 Task: Open a blank google sheet and write heading  City data  Add 10 city name:-  '1. Chelsea, New York, NY , 2. Beverly Hills, Los Angeles, CA , 3. Knightsbridge, London, United Kingdom , 4. Le Marais, Paris, forance , 5. Ginza, Tokyo, Japan_x000D_
6. Circular Quay, Sydney, Australia , 7. Mitte, Berlin, Germany , 8. Downtown, Toronto, Canada , 9. Trastevere, Rome, 10. Colaba, Mumbai, India. ' in November Last week sales are  1. Chelsea, New York, NY 10001 | 2. Beverly Hills, Los Angeles, CA 90210 | 3. Knightsbridge, London, United Kingdom SW1X 7XL | 4. Le Marais, Paris, forance 75004 | 5. Ginza, Tokyo, Japan 104-0061 | 6. Circular Quay, Sydney, Australia 2000 | 7. Mitte, Berlin, Germany 10178 | 8. Downtown, Toronto, Canada M5V 3L9 | 9. Trastevere, Rome, Italy 00153 | 10. Colaba, Mumbai, India 400005. Save page auditingSalesTrends_2022
Action: Mouse moved to (953, 70)
Screenshot: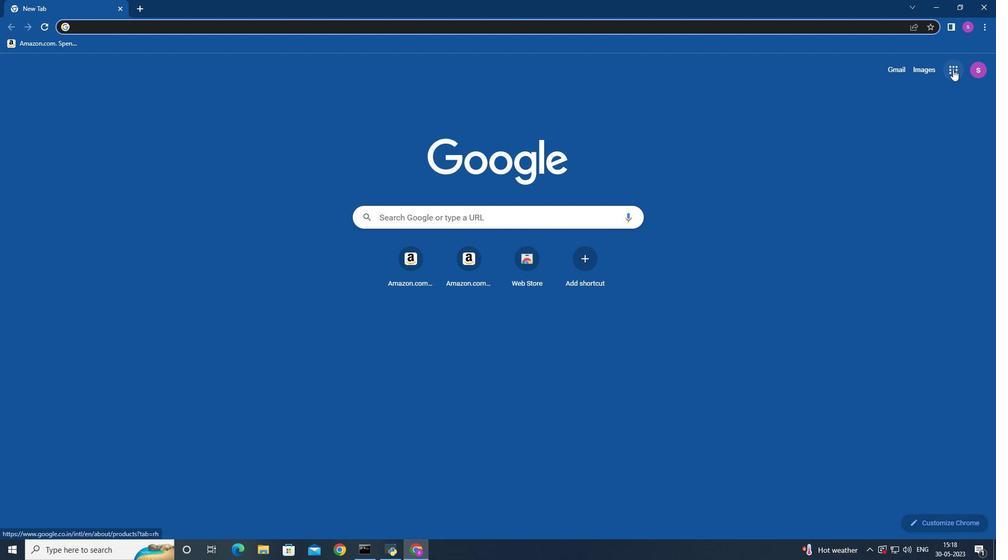 
Action: Mouse pressed left at (953, 70)
Screenshot: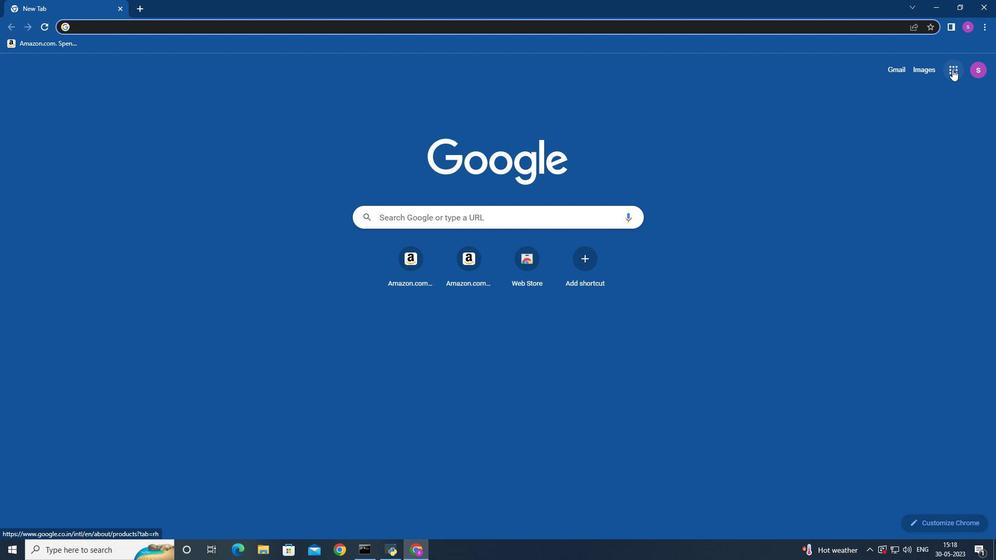 
Action: Mouse moved to (959, 175)
Screenshot: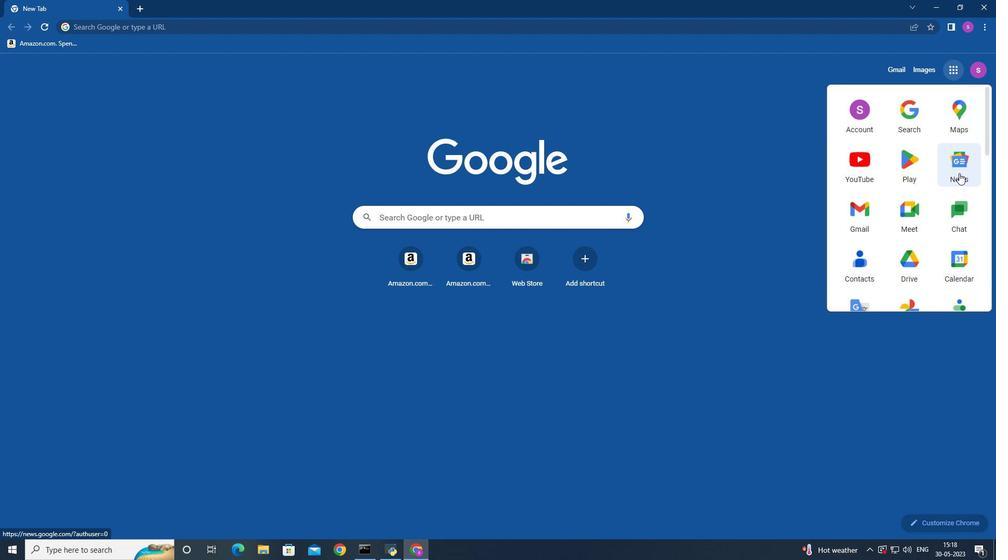 
Action: Mouse scrolled (959, 174) with delta (0, 0)
Screenshot: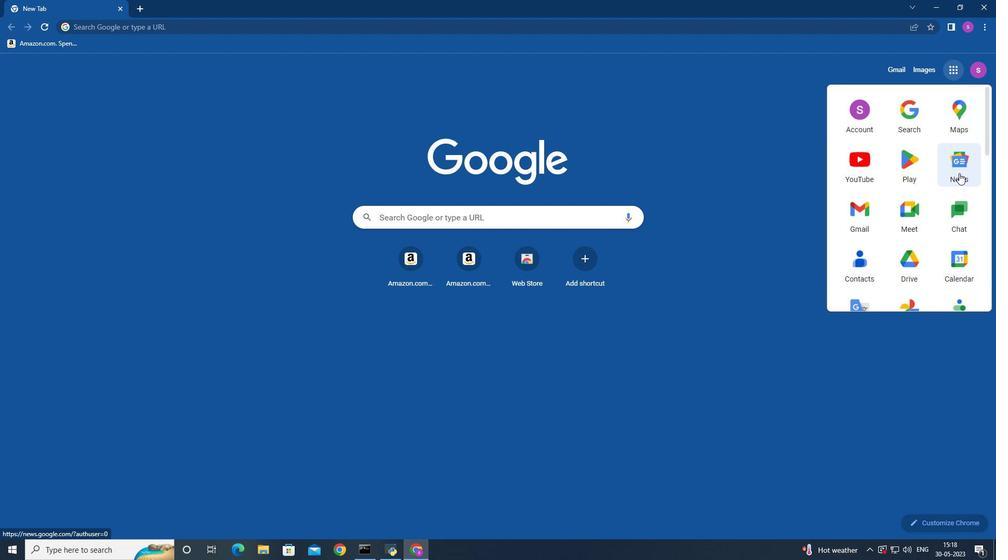 
Action: Mouse moved to (957, 175)
Screenshot: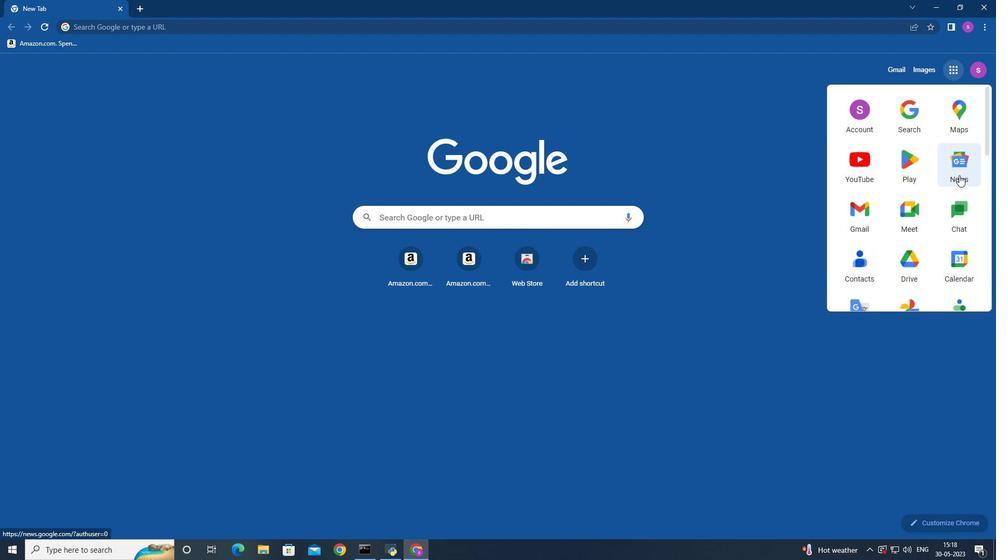 
Action: Mouse scrolled (957, 175) with delta (0, 0)
Screenshot: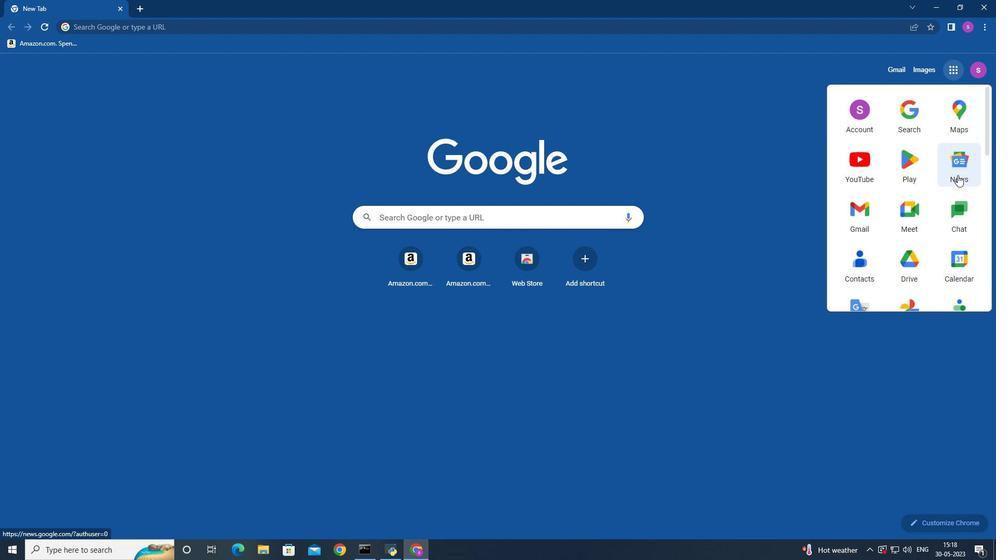 
Action: Mouse moved to (954, 174)
Screenshot: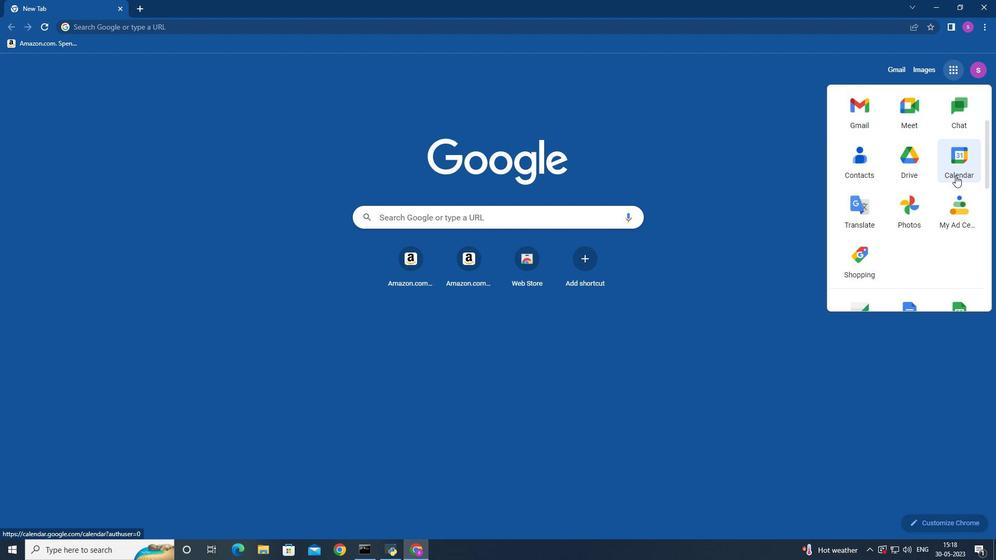 
Action: Mouse scrolled (954, 174) with delta (0, 0)
Screenshot: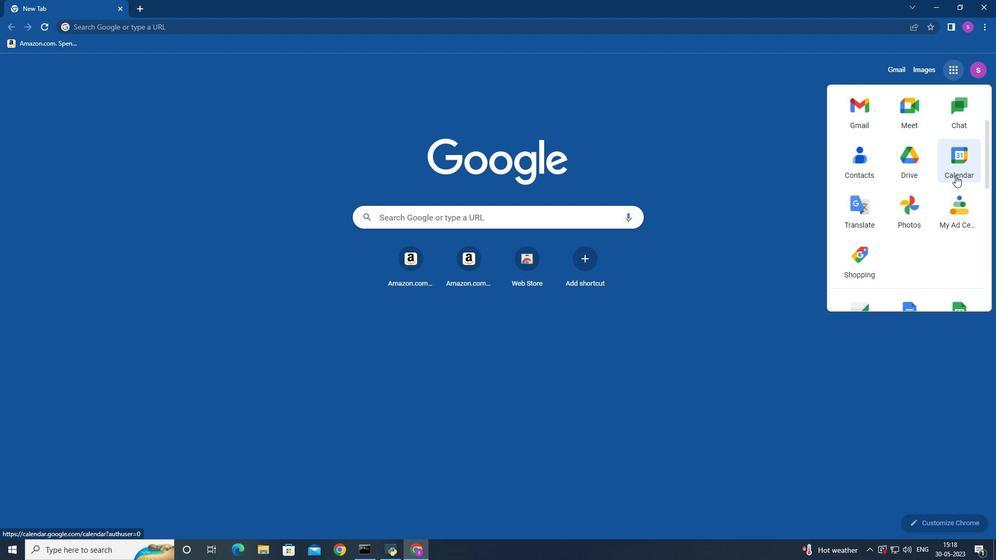
Action: Mouse moved to (958, 255)
Screenshot: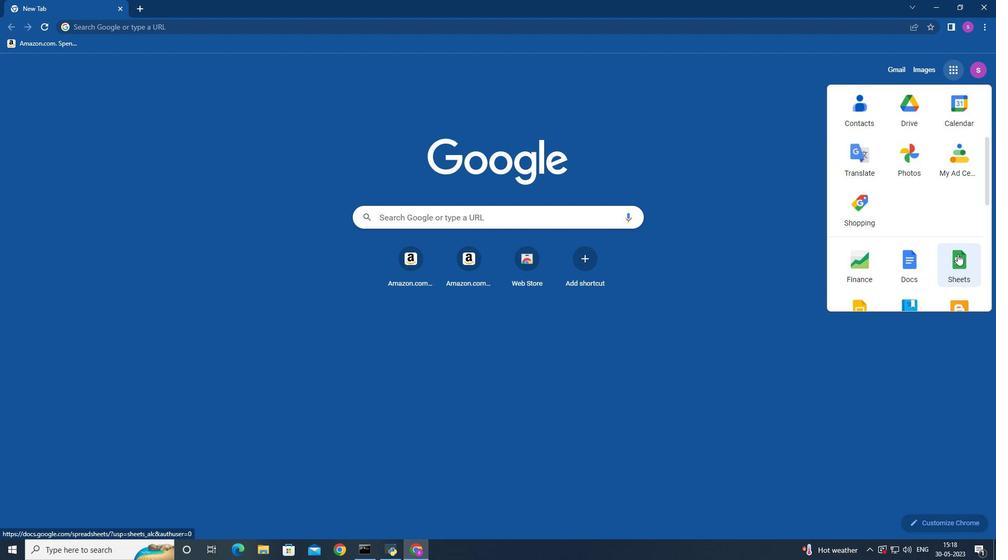 
Action: Mouse pressed left at (958, 255)
Screenshot: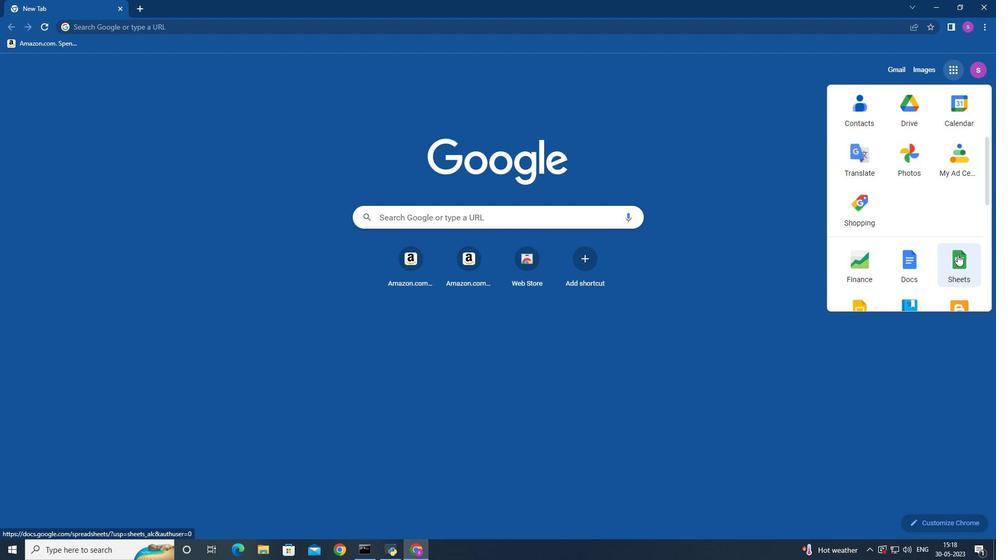 
Action: Mouse moved to (259, 135)
Screenshot: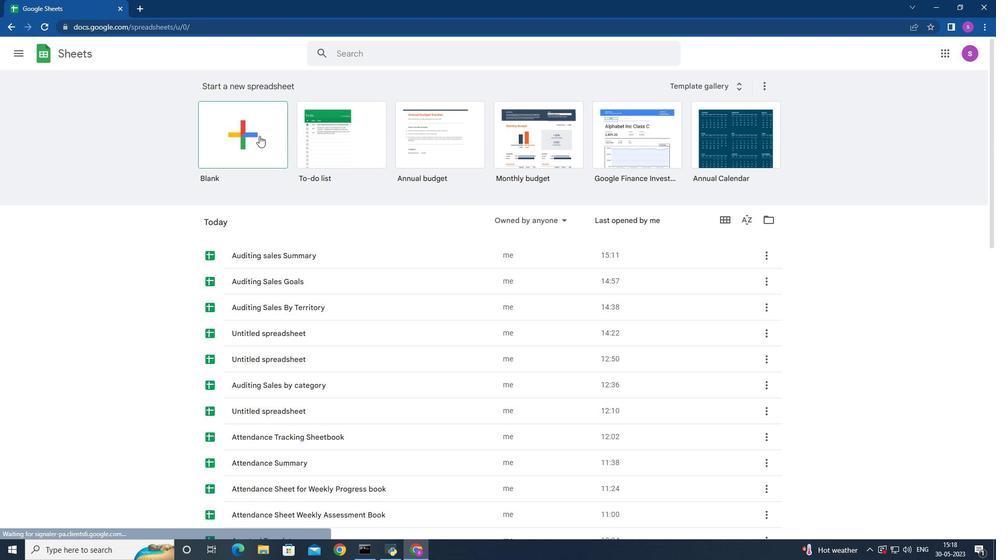 
Action: Mouse pressed left at (259, 135)
Screenshot: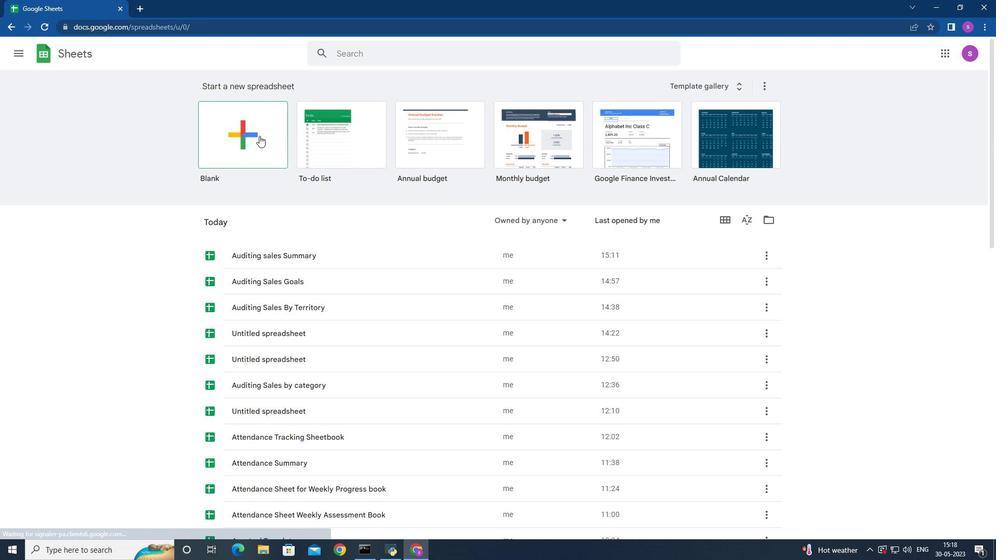 
Action: Mouse moved to (355, 136)
Screenshot: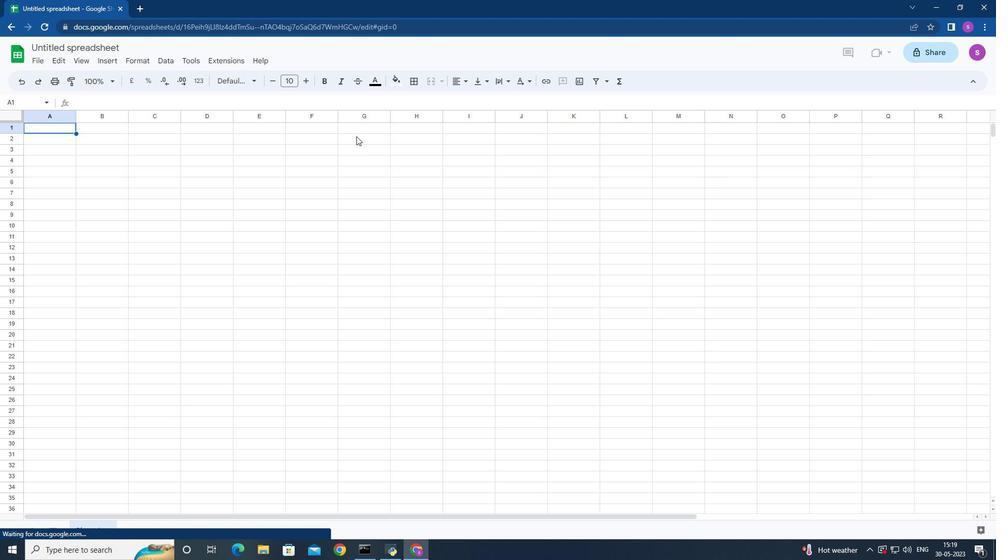 
Action: Mouse pressed left at (355, 136)
Screenshot: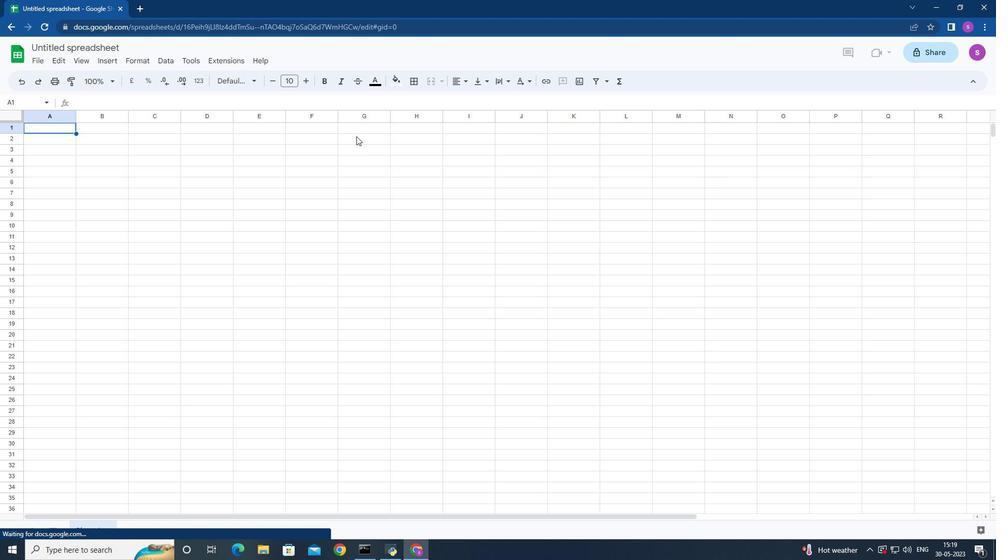 
Action: Mouse moved to (355, 136)
Screenshot: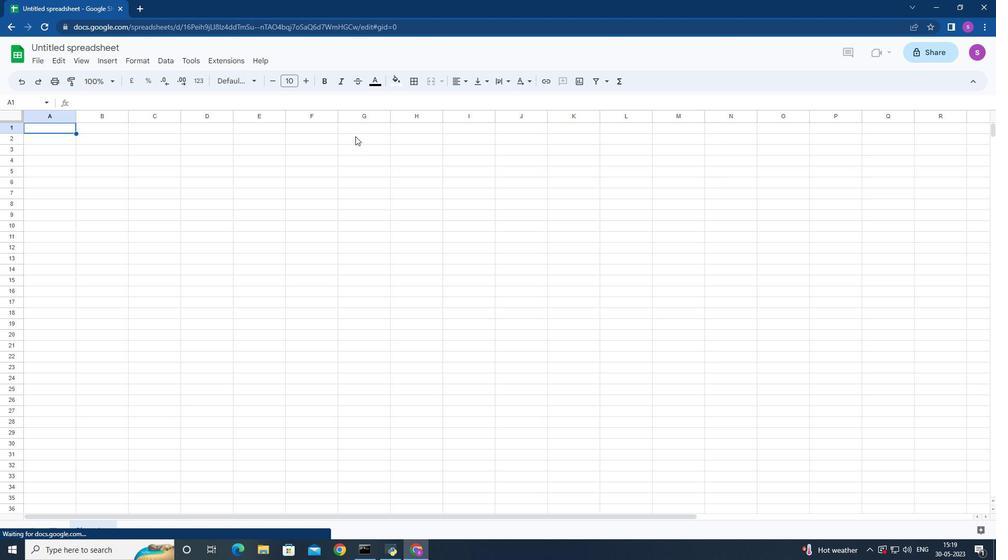 
Action: Key pressed <Key.shift>City<Key.space>data<Key.down>
Screenshot: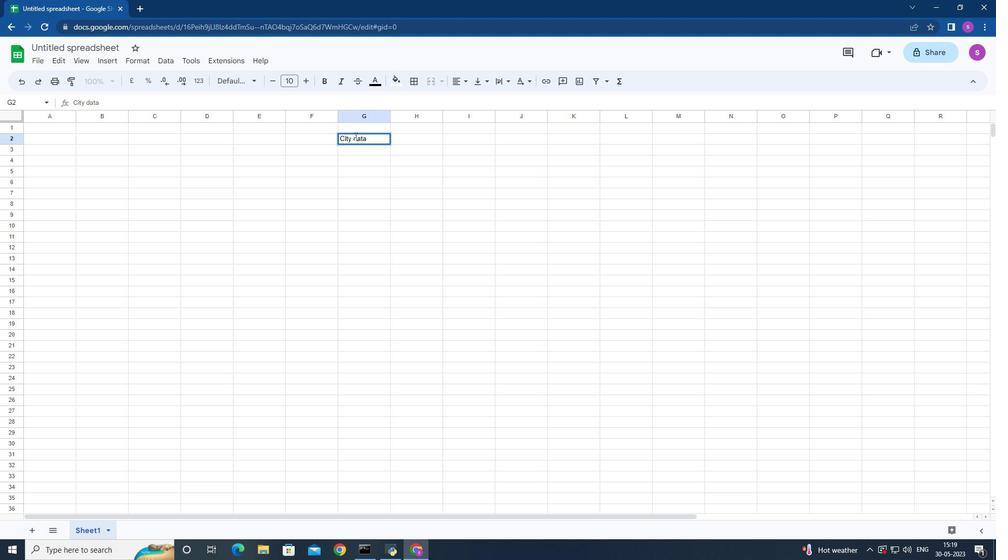 
Action: Mouse moved to (256, 170)
Screenshot: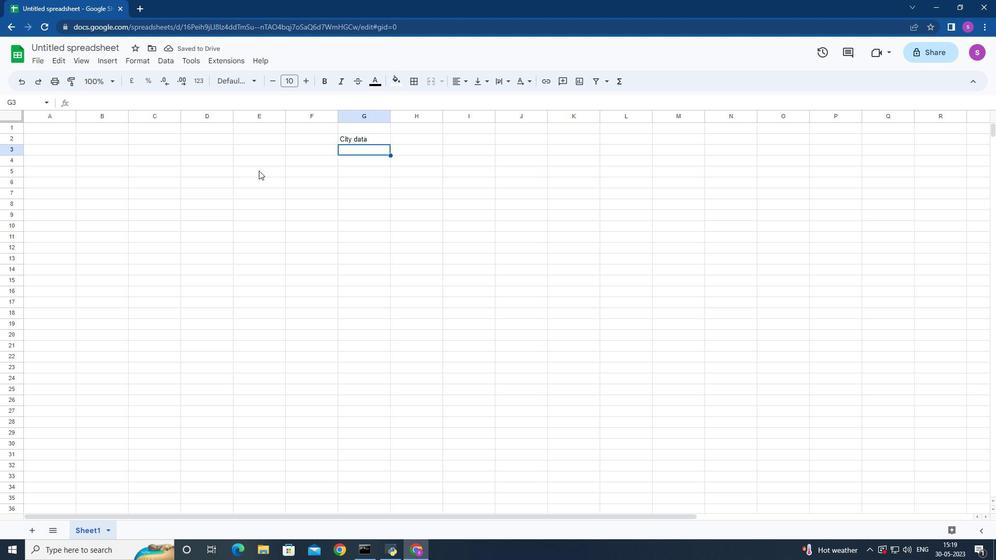 
Action: Mouse pressed left at (256, 170)
Screenshot: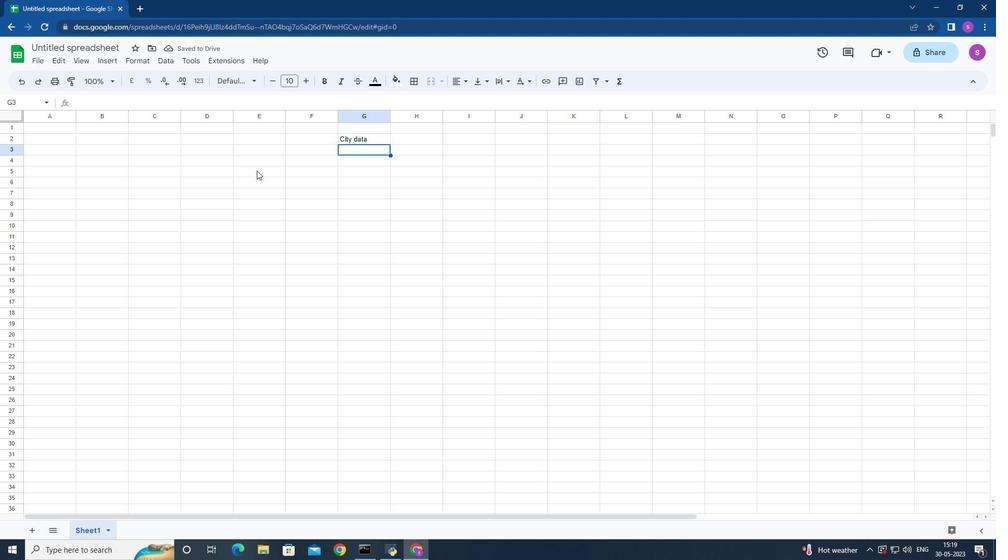 
Action: Mouse moved to (256, 170)
Screenshot: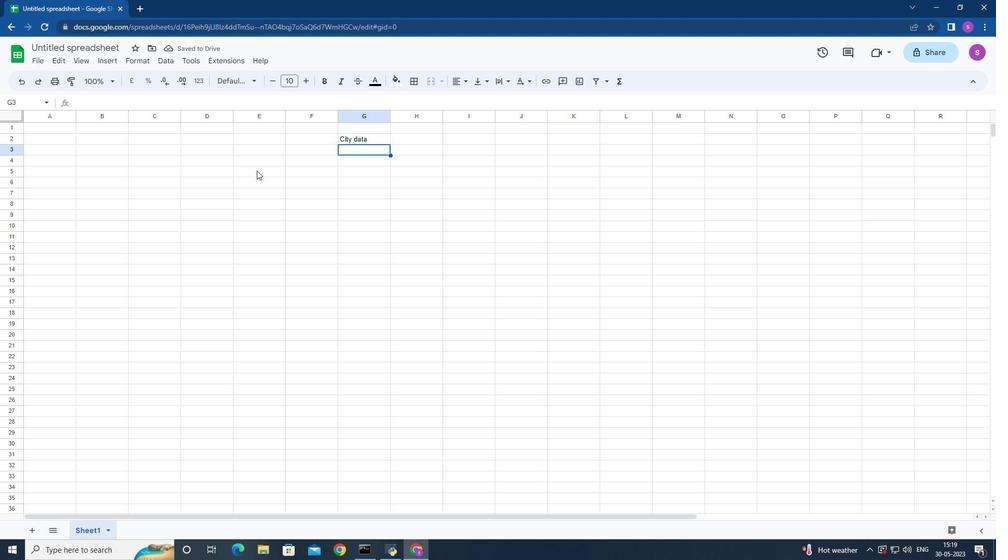 
Action: Key pressed <Key.shift><Key.shift><Key.shift><Key.shift><Key.shift><Key.shift><Key.shift><Key.shift><Key.shift><Key.shift>City<Key.space>nam,e<Key.backspace><Key.backspace>e<Key.down>
Screenshot: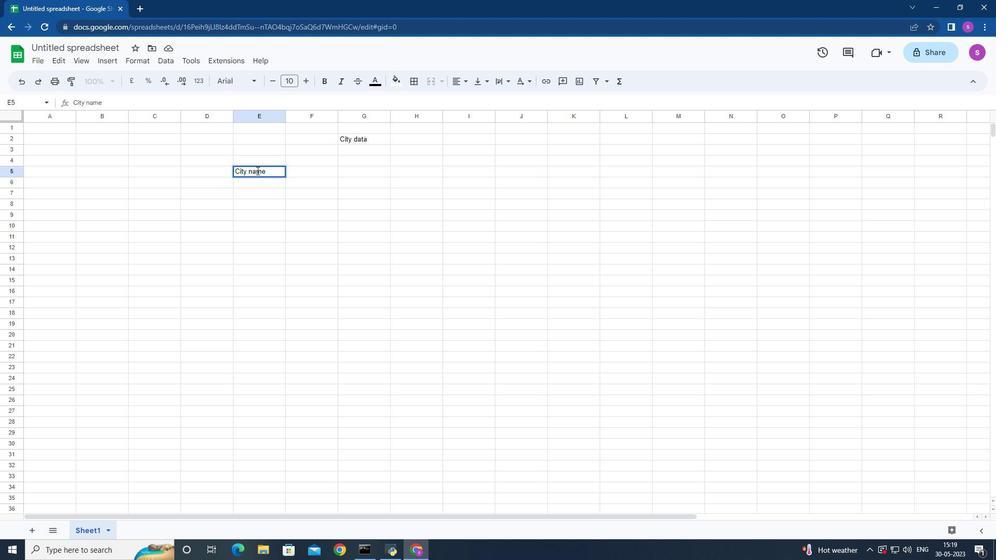 
Action: Mouse moved to (292, 223)
Screenshot: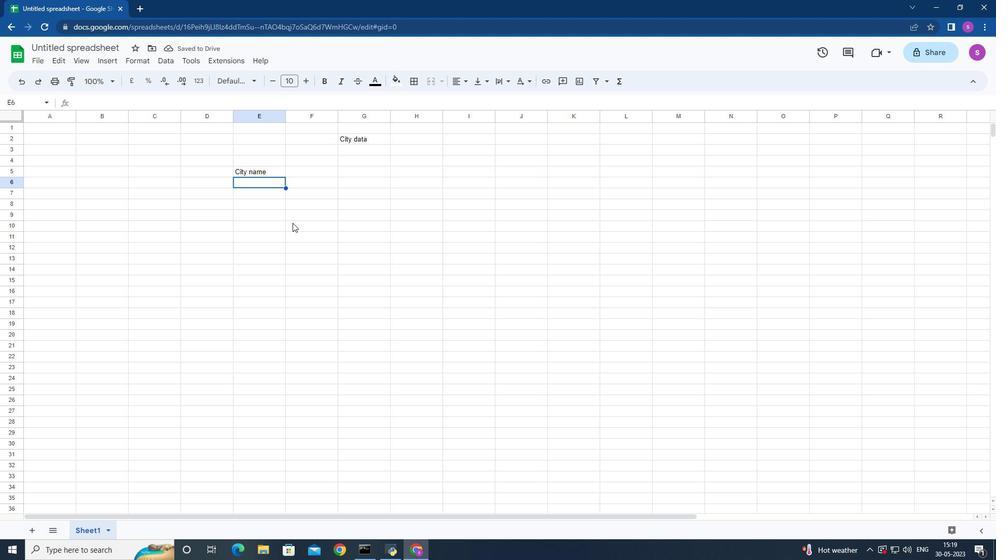 
Action: Key pressed <Key.shift>Chelsea,<Key.space><Key.shift>New,<Key.space><Key.backspace><Key.backspace><Key.space><Key.shift>York,<Key.space><Key.shift>N<Key.shift>Y,<Key.down><Key.shift>Beverly<Key.space><Key.shift>Hills,<Key.space><Key.shift>Los<Key.space><Key.shift>Angeles,<Key.shift><Key.shift><Key.shift><Key.shift><Key.shift><Key.shift><Key.shift><Key.shift><Key.shift>C<Key.shift>A<Key.down><Key.shift>Knightsbridge,<Key.shift>London,<Key.shift>United<Key.space><Key.shift>Kingdom<Key.down><Key.shift>Le<Key.space><Key.shift>Marais,<Key.space><Key.shift><Key.shift><Key.shift>Paris,<Key.space>forance<Key.down><Key.shift><Key.shift><Key.shift><Key.shift><Key.shift><Key.shift>Ginza,<Key.space><Key.shift>Tol<Key.backspace>kyo,<Key.space><Key.shift><Key.shift><Key.shift>Japan<Key.down><Key.shift>Circular<Key.space><Key.shift>Quay,<Key.space><Key.shift>Sydney,<Key.space><Key.shift>Australia<Key.down><Key.shift>Mitte,<Key.space><Key.shift>Berlin,<Key.space><Key.shift><Key.shift><Key.shift><Key.shift><Key.shift><Key.shift><Key.shift><Key.shift>Germany<Key.down><Key.shift>Downtown,<Key.space><Key.shift>Toronto,<Key.shift>Canda<Key.down><Key.shift>Trastevere,<Key.space><Key.shift>Rome,<Key.space><Key.down><Key.shift><Key.shift><Key.shift><Key.shift>Colaba<Key.space>,<Key.space><Key.shift>Mumbai<Key.space><Key.shift>I<Key.backspace>,<Key.space><Key.shift>India<Key.down><Key.right><Key.right><Key.up><Key.up><Key.up><Key.up><Key.up><Key.up><Key.up><Key.right><Key.up><Key.left>
Screenshot: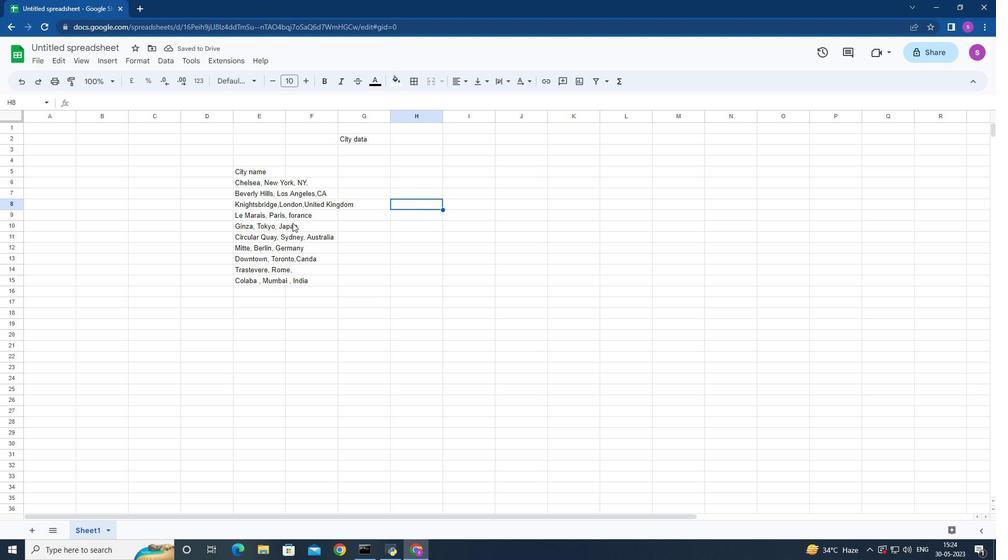 
Action: Mouse moved to (337, 115)
Screenshot: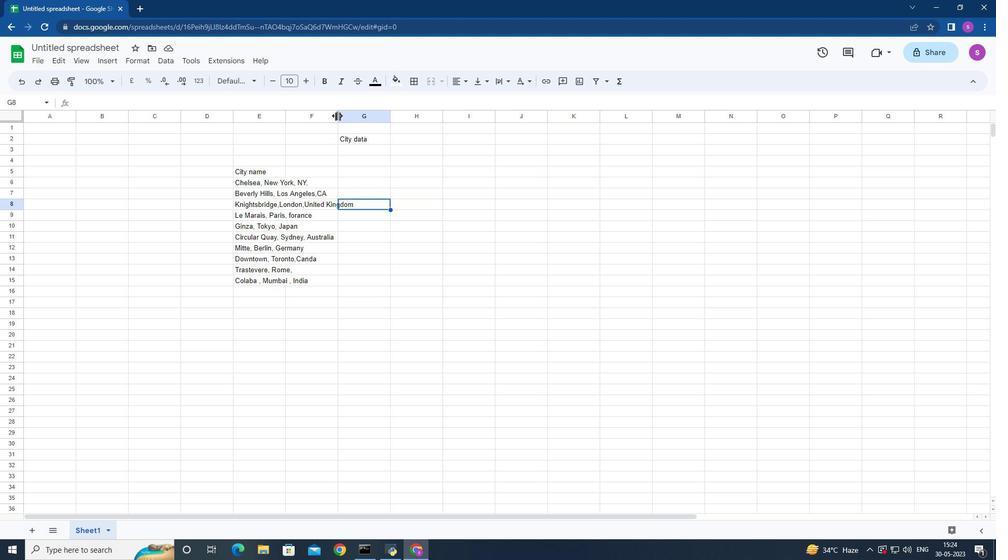 
Action: Mouse pressed left at (337, 115)
Screenshot: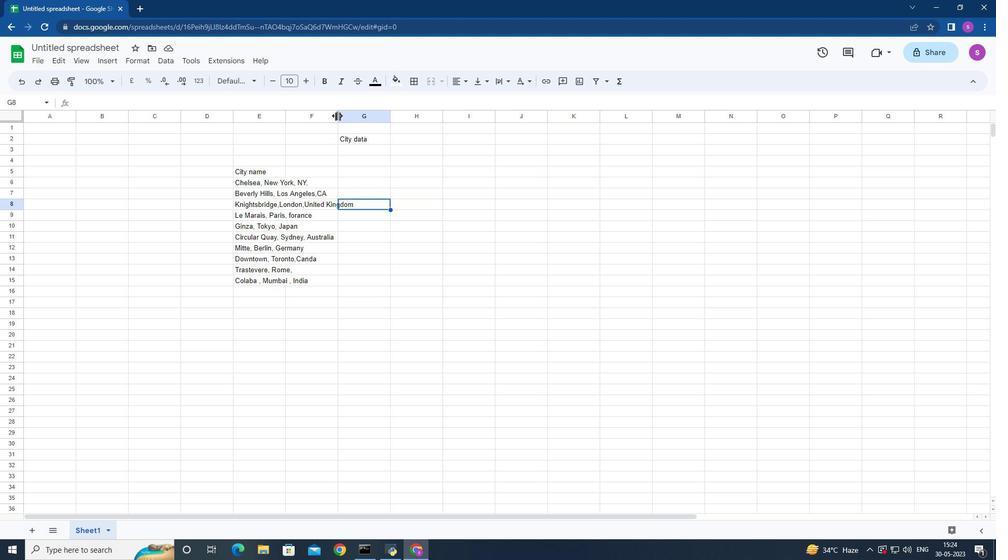 
Action: Mouse moved to (376, 170)
Screenshot: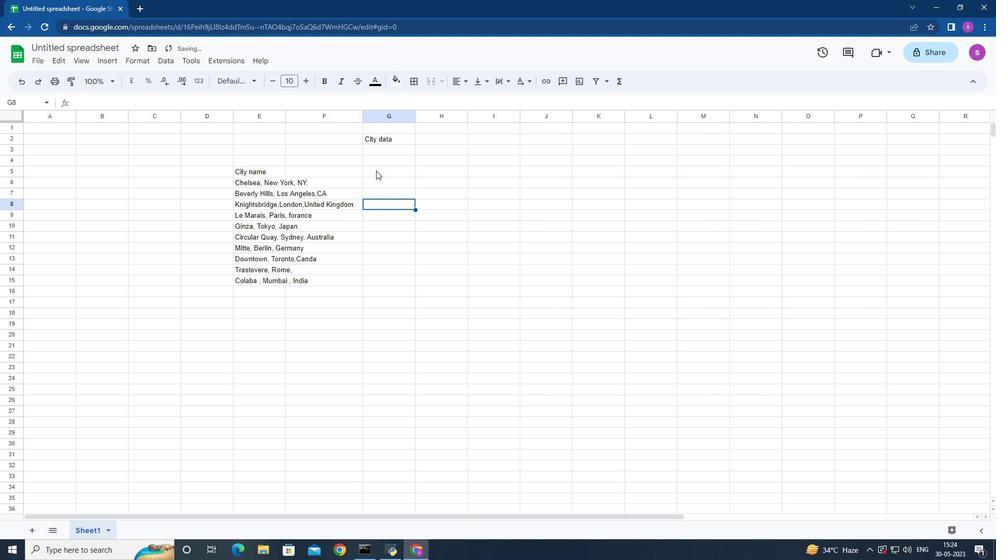 
Action: Mouse pressed left at (376, 170)
Screenshot: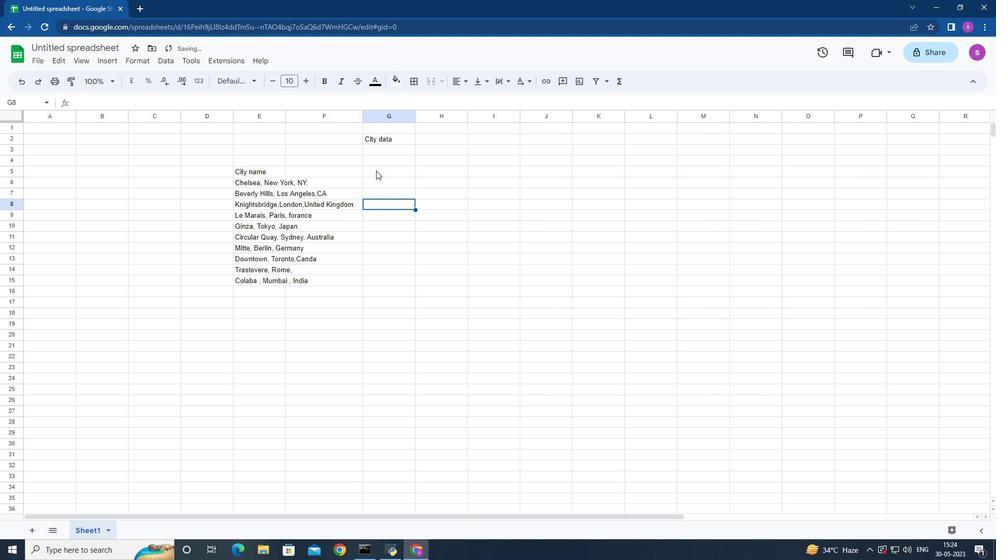
Action: Mouse moved to (378, 171)
Screenshot: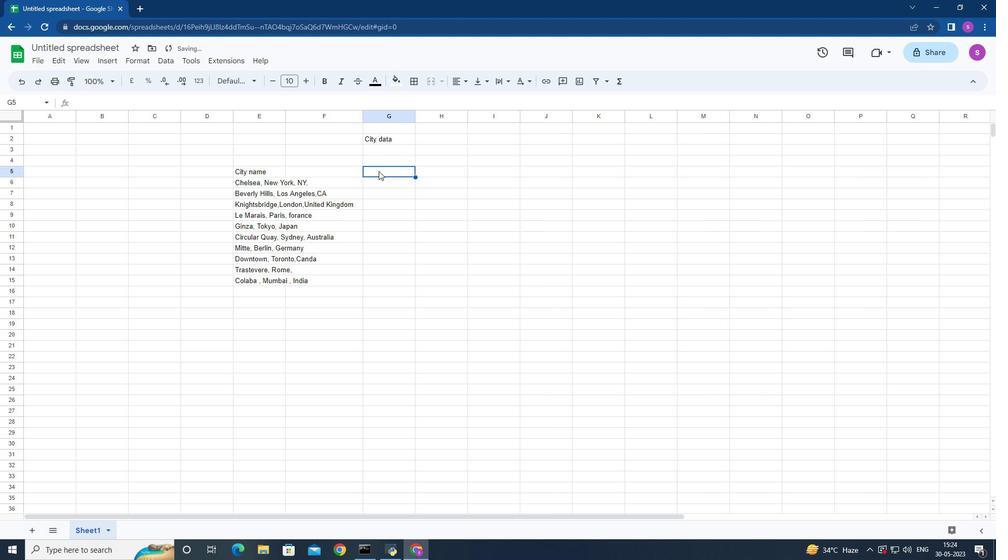 
Action: Key pressed <Key.shift>November<Key.space><Key.shift>SA<Key.backspace>ales<Key.down><Key.shift>Chelsea<Key.space>,<Key.space><Key.shift>New<Key.space><Key.shift>York<Key.space><Key.shift>NY<Key.space>10001
Screenshot: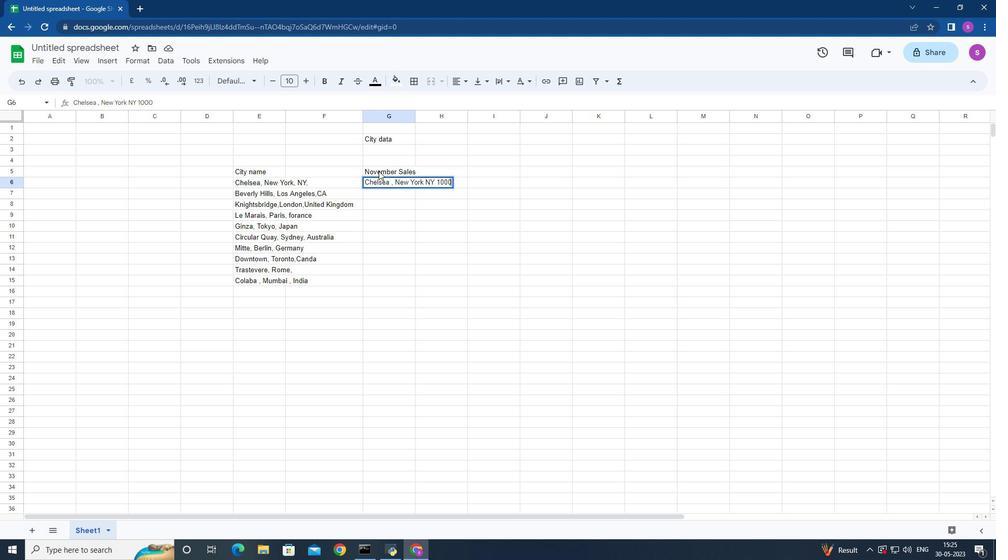 
Action: Mouse moved to (449, 211)
Screenshot: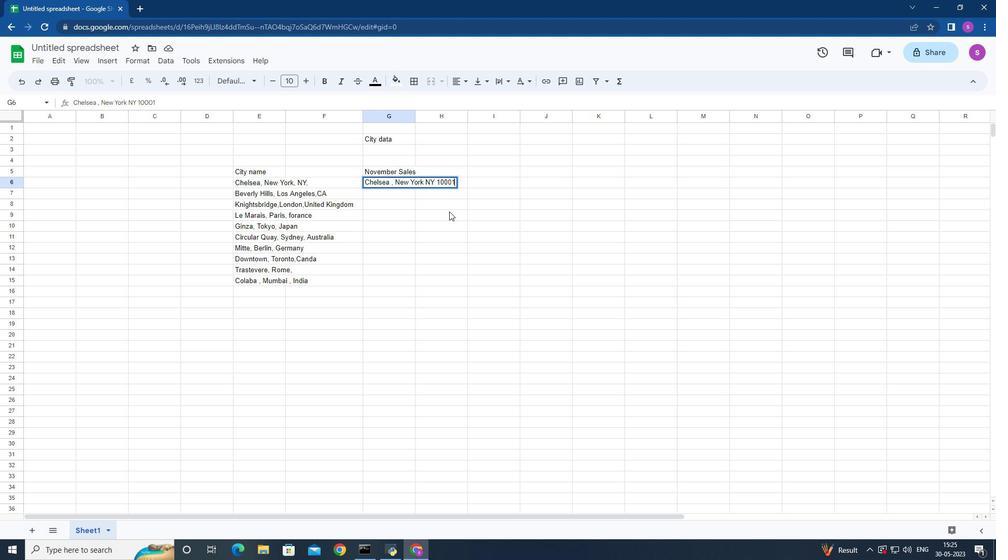 
Action: Key pressed <Key.down><Key.shift>Beverly<Key.space><Key.shift>Hills,<Key.shift>Los<Key.space><Key.shift>Angeles,<Key.space><Key.shift><Key.shift><Key.shift>CA<Key.space>90210<Key.down>
Screenshot: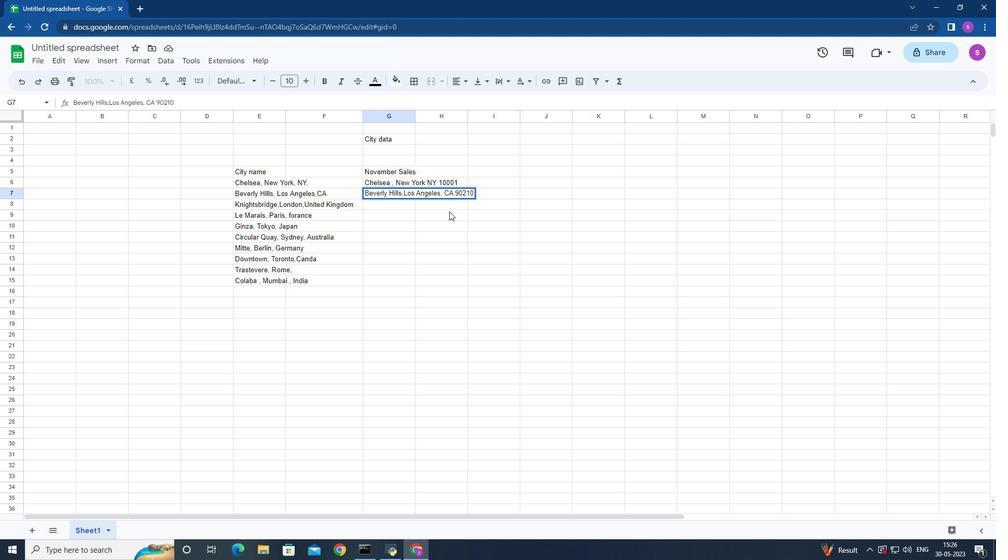 
Action: Mouse moved to (440, 209)
Screenshot: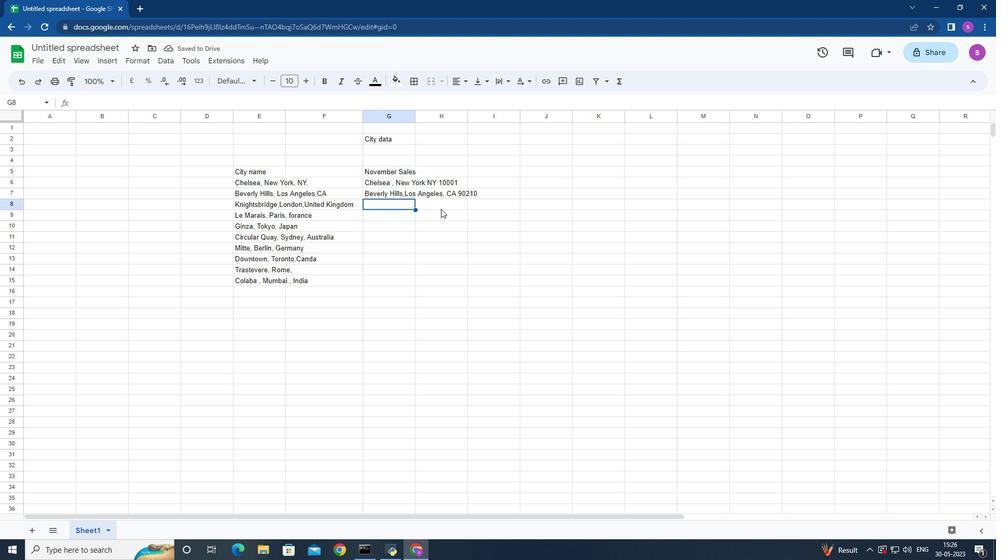 
Action: Key pressed <Key.shift>Knightsbridge,<Key.space><Key.shift>London,<Key.space><Key.shift>United<Key.space><Key.shift>Kingdom<Key.space><Key.shift><Key.shift>SW1<Key.shift>Z<Key.backspace><Key.shift>X7<Key.shift>XL<Key.down>le<Key.backspace><Key.backspace><Key.shift>LE<Key.space><Key.shift>Marais,<Key.space><Key.shift>Paris,<Key.space>forance<Key.space>7
Screenshot: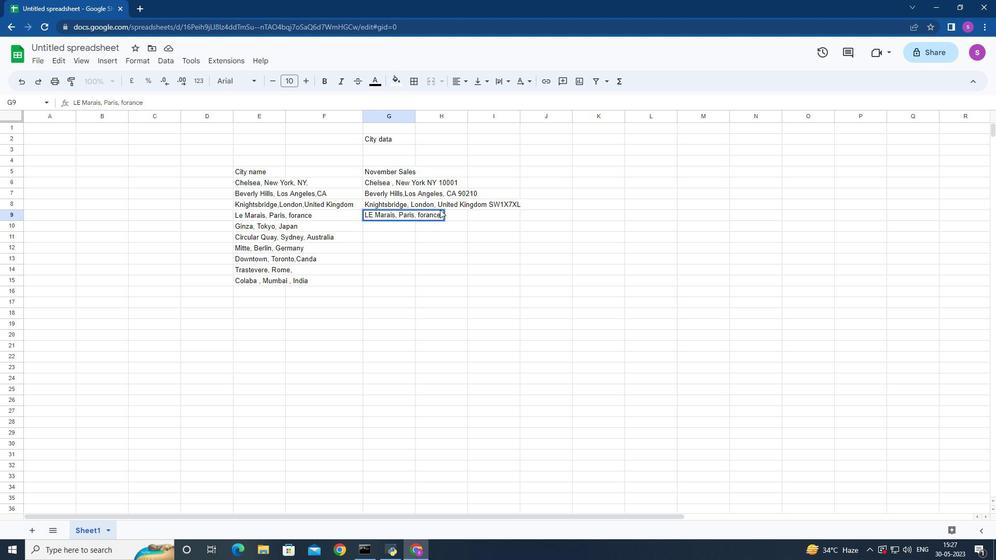 
Action: Mouse moved to (548, 274)
Screenshot: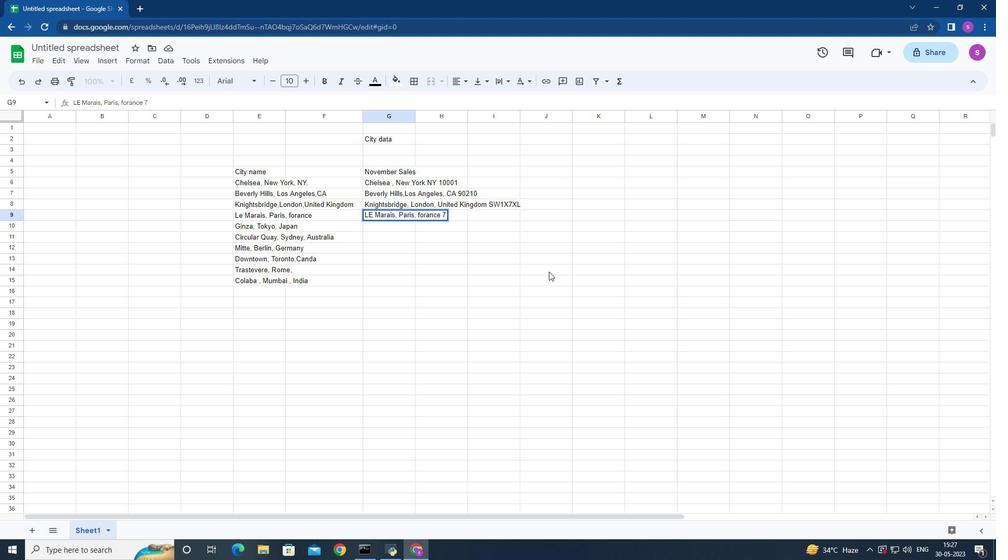 
Action: Key pressed 5004<Key.down><Key.shift>F<Key.backspace><Key.shift>Ginaza<Key.backspace><Key.backspace><Key.backspace>za,<Key.space><Key.shift>Tokyo,<Key.space><Key.shift><Key.shift><Key.shift><Key.shift><Key.shift><Key.shift><Key.shift><Key.shift><Key.shift><Key.shift><Key.shift><Key.shift><Key.shift><Key.shift><Key.shift><Key.shift><Key.shift><Key.shift><Key.shift><Key.shift><Key.shift><Key.shift><Key.shift><Key.shift><Key.shift>JA<Key.backspace>apan<Key.space>104-0061<Key.down><Key.shift>Circular<Key.space><Key.shift>Quay<Key.space>,<Key.space><Key.shift>Sydney<Key.space><Key.backspace>,<Key.space><Key.shift>Ausr<Key.backspace>trali<Key.space>2000<Key.down><Key.shift>Mitte,<Key.space><Key.shift>Berlin,<Key.space><Key.shift>Germany<Key.space>10178<Key.down><Key.shift>Downtown,<Key.space><Key.shift>Toronto,<Key.space><Key.shift>Canada<Key.space><Key.shift><Key.shift><Key.shift><Key.shift><Key.shift><Key.shift><Key.shift><Key.shift><Key.shift><Key.shift><Key.shift><Key.shift><Key.shift><Key.shift><Key.shift><Key.shift><Key.shift><Key.shift><Key.shift><Key.shift><Key.shift><Key.shift><Key.shift>M5<Key.shift>V<Key.space>3<Key.shift>L9<Key.down><Key.shift>Trastevere,<Key.space><Key.shift>Rome,<Key.space><Key.shift>Italy<Key.space>00153<Key.down><Key.shift>M<Key.backspace><Key.backspace><Key.shift>Colaba,<Key.space><Key.shift>Mumbai,<Key.space><Key.shift>INDIA<Key.space>40000
Screenshot: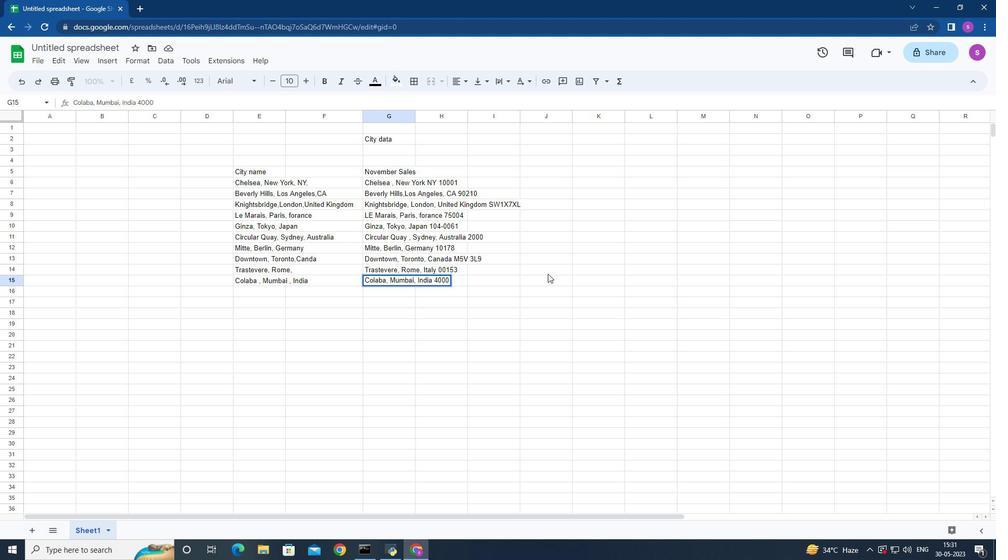 
Action: Mouse moved to (561, 183)
Screenshot: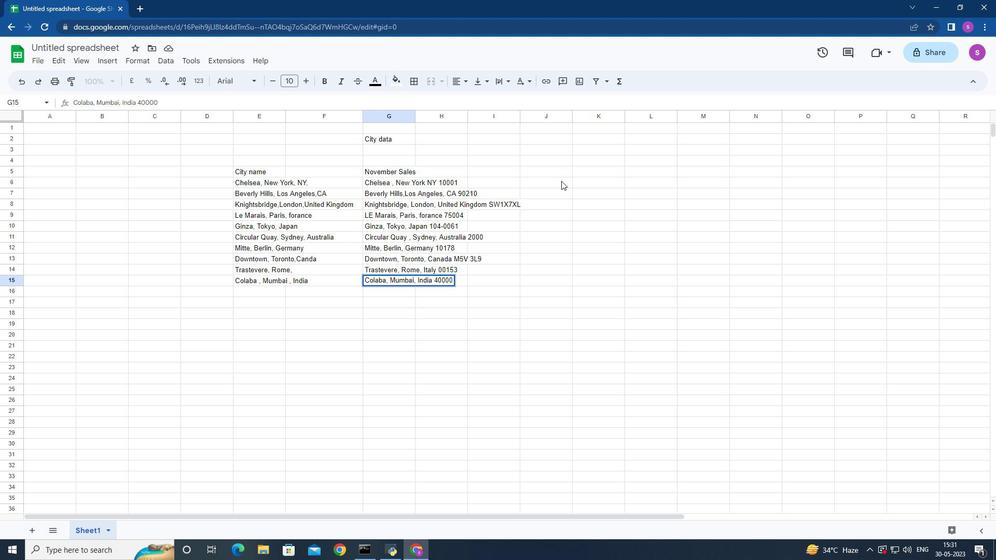 
Action: Key pressed 5<Key.space>
Screenshot: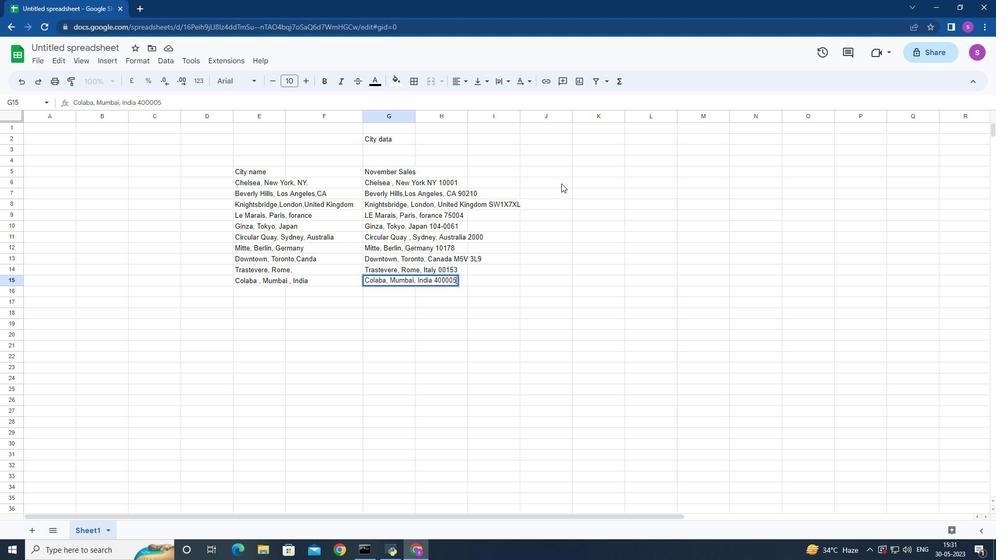 
Action: Mouse moved to (99, 47)
Screenshot: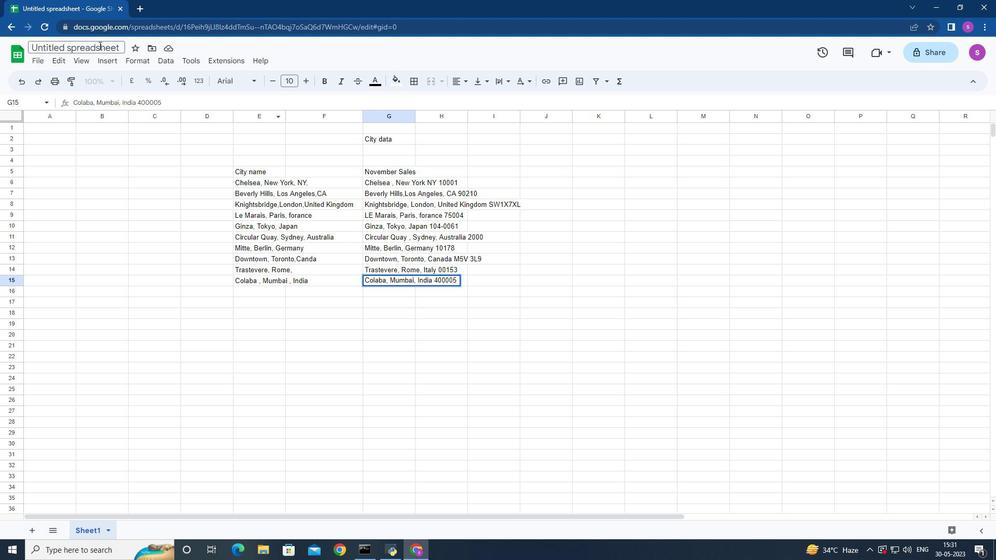 
Action: Mouse pressed left at (99, 47)
Screenshot: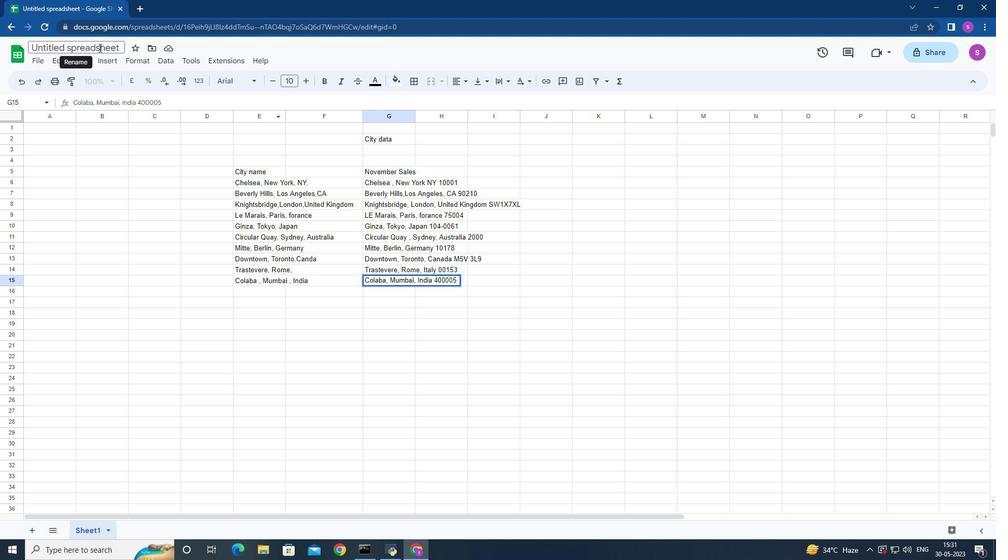 
Action: Mouse moved to (99, 47)
Screenshot: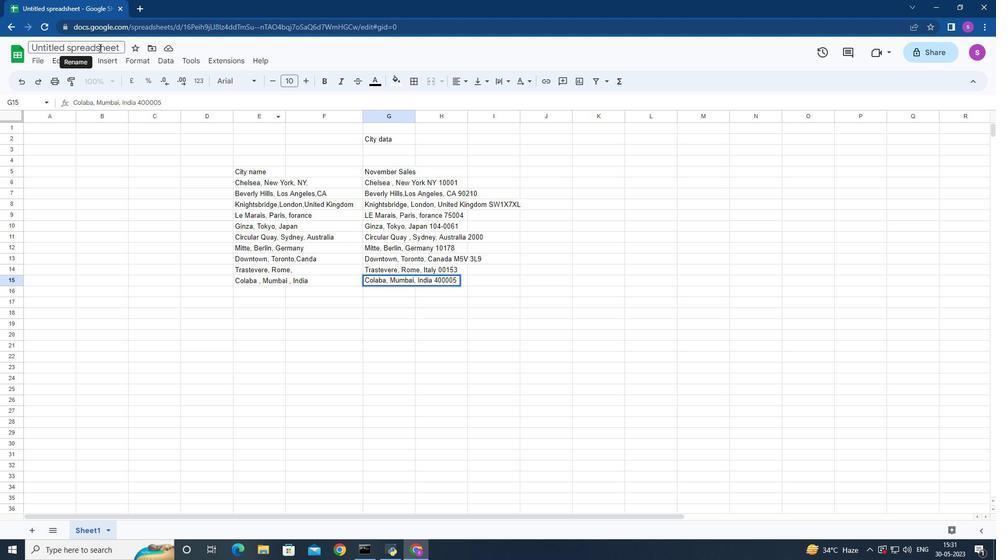 
Action: Key pressed <Key.backspace><Key.shift>Auditing<Key.space><Key.shift>Sales<Key.space><Key.shift>Trends
Screenshot: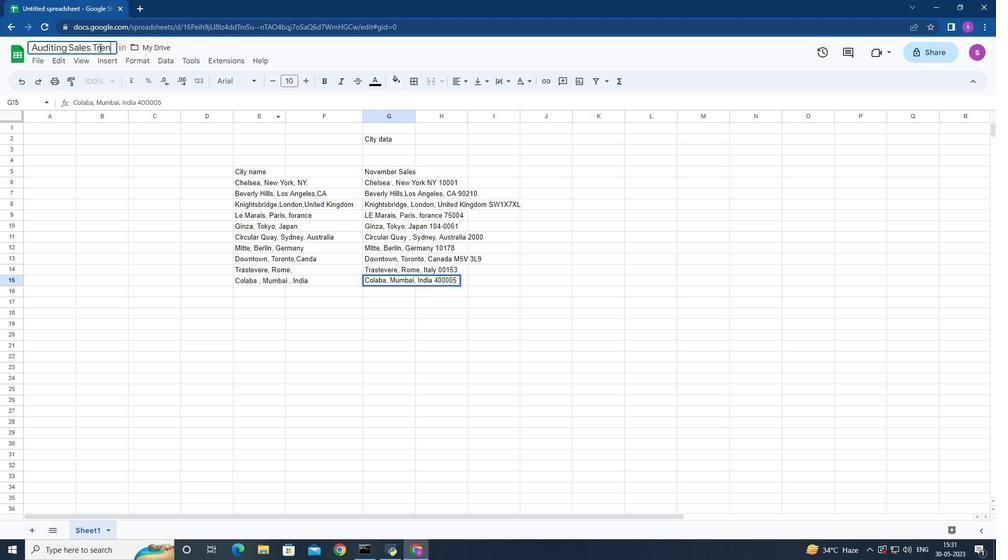 
Action: Mouse moved to (541, 169)
Screenshot: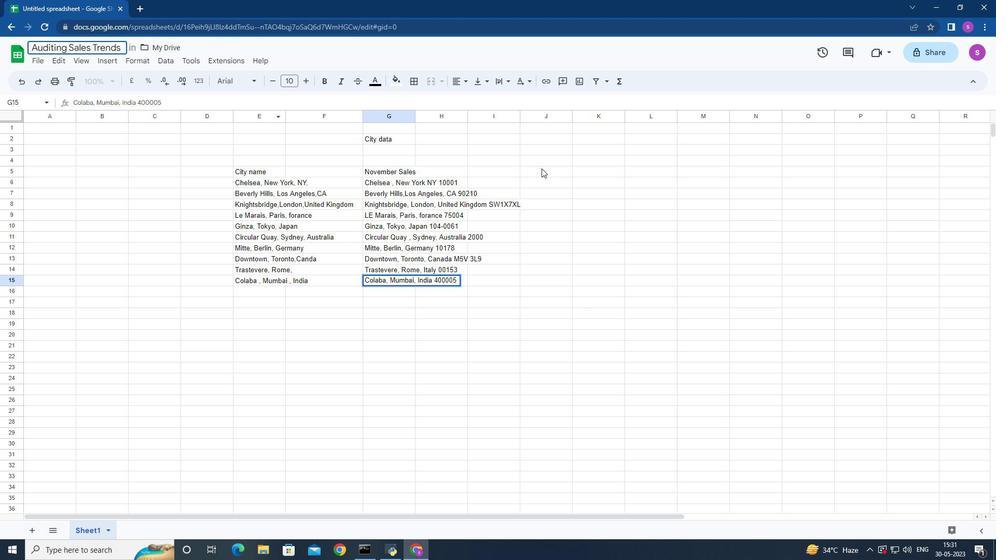 
Action: Mouse pressed left at (541, 169)
Screenshot: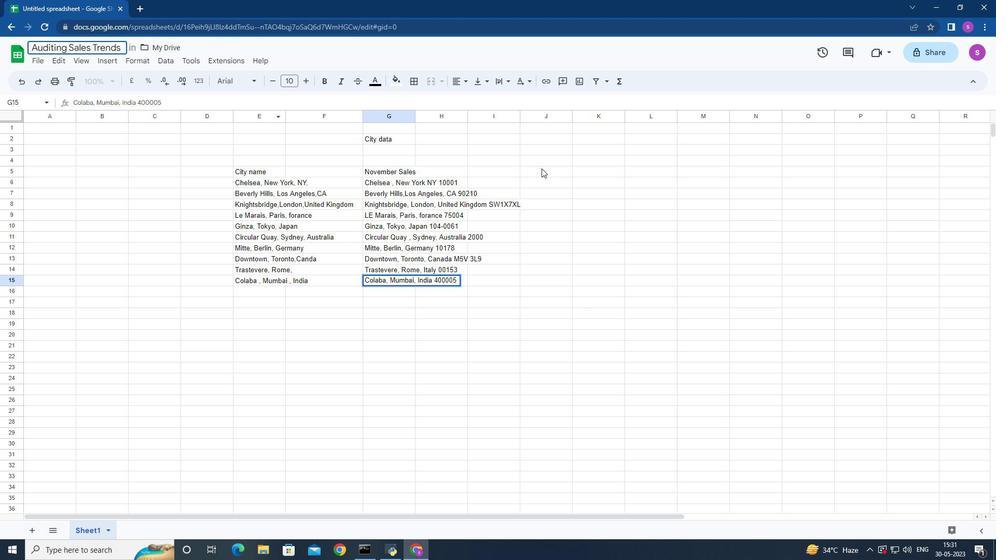 
Action: Mouse moved to (493, 238)
Screenshot: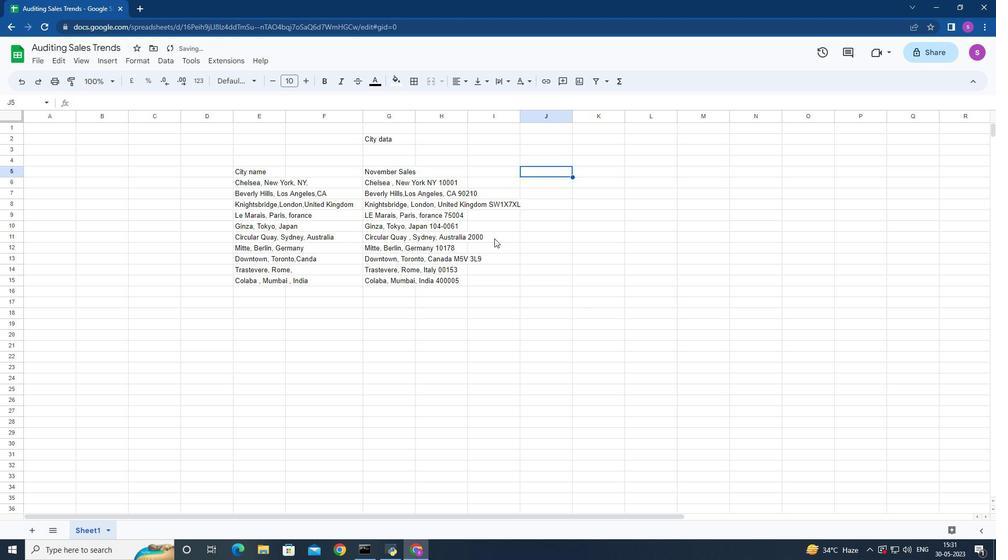
